 Task: In the Contact  GenesisThompson81@nbcnewyork.com, Log Call and save with description: 'Potential customer interested in our product.'; Select call outcome: 'Busy '; Select call Direction: Inbound; Add date: '13 August, 2023' and time 11:00:AM. Logged in from softage.1@softage.net
Action: Mouse moved to (88, 56)
Screenshot: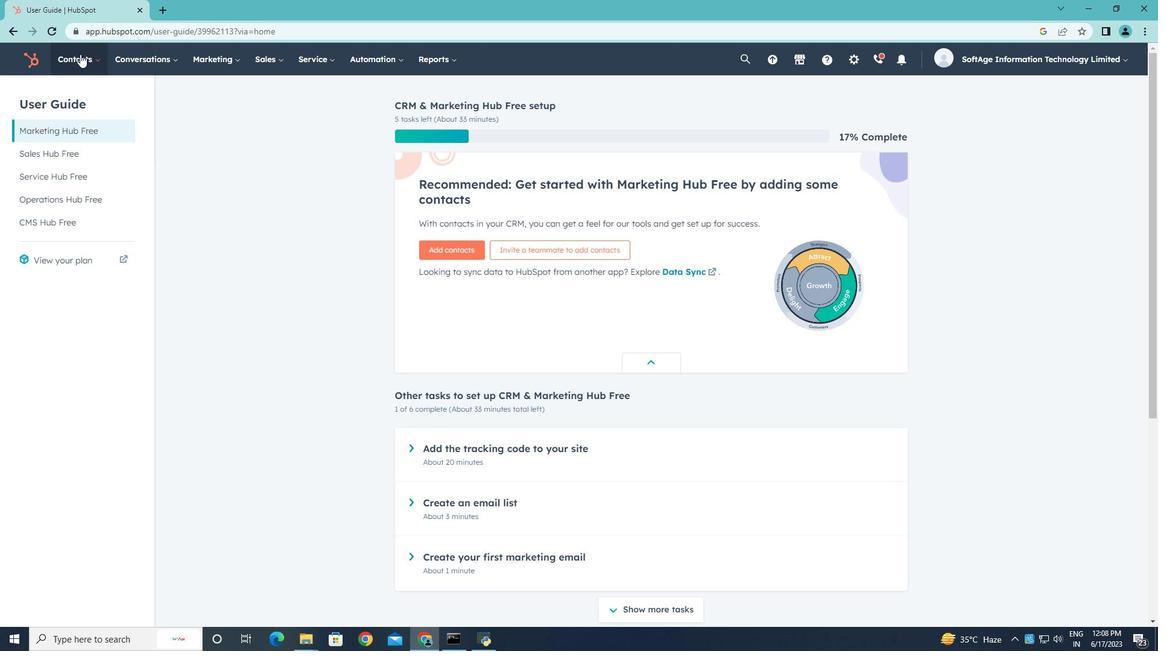 
Action: Mouse pressed left at (88, 56)
Screenshot: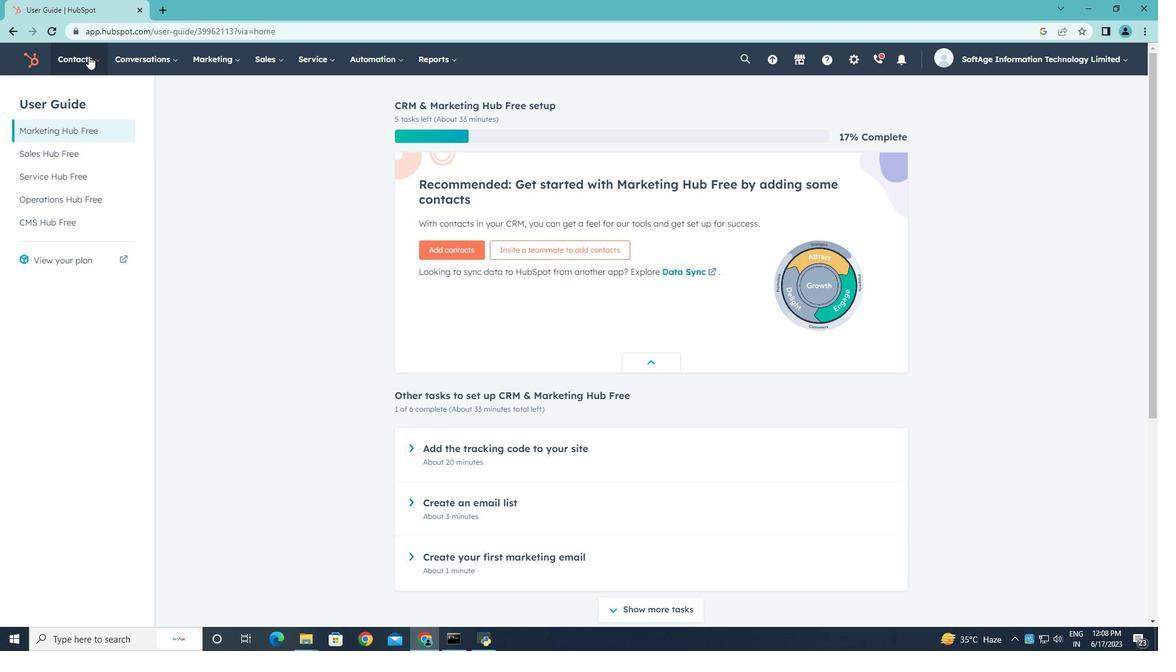 
Action: Mouse moved to (91, 94)
Screenshot: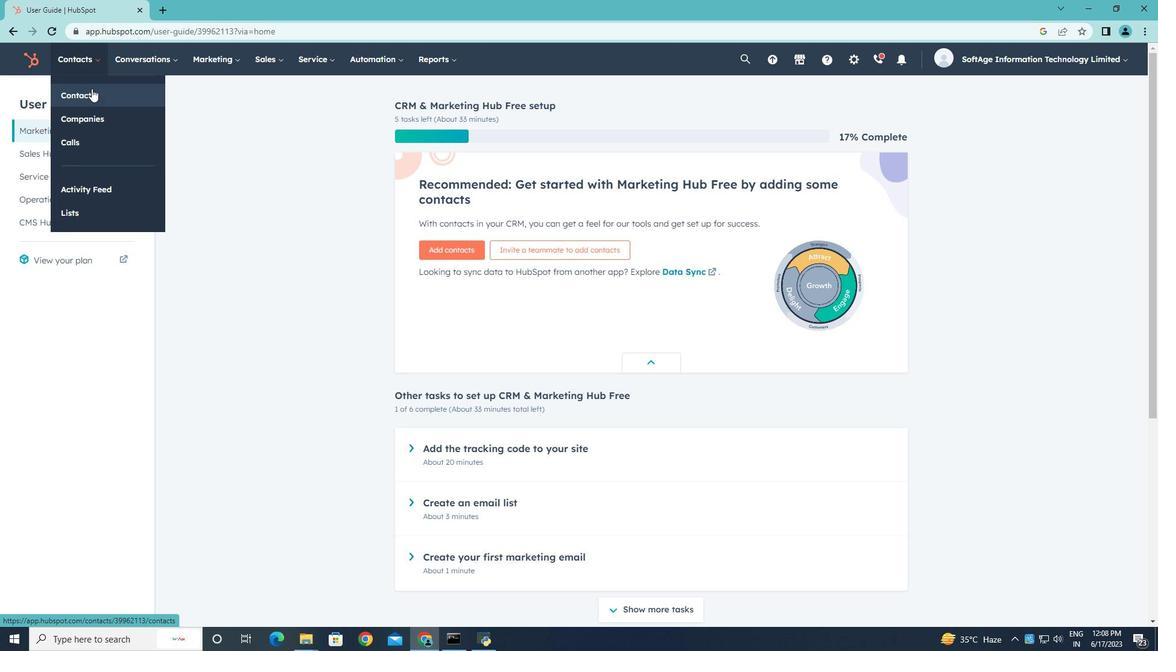 
Action: Mouse pressed left at (91, 94)
Screenshot: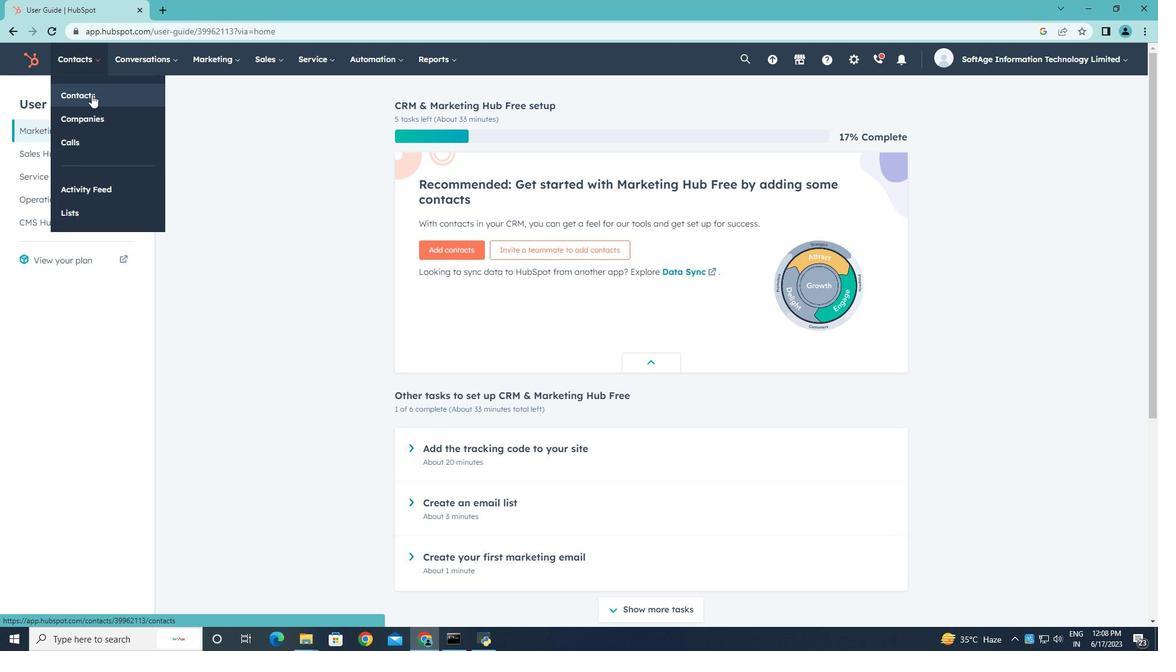 
Action: Mouse moved to (99, 193)
Screenshot: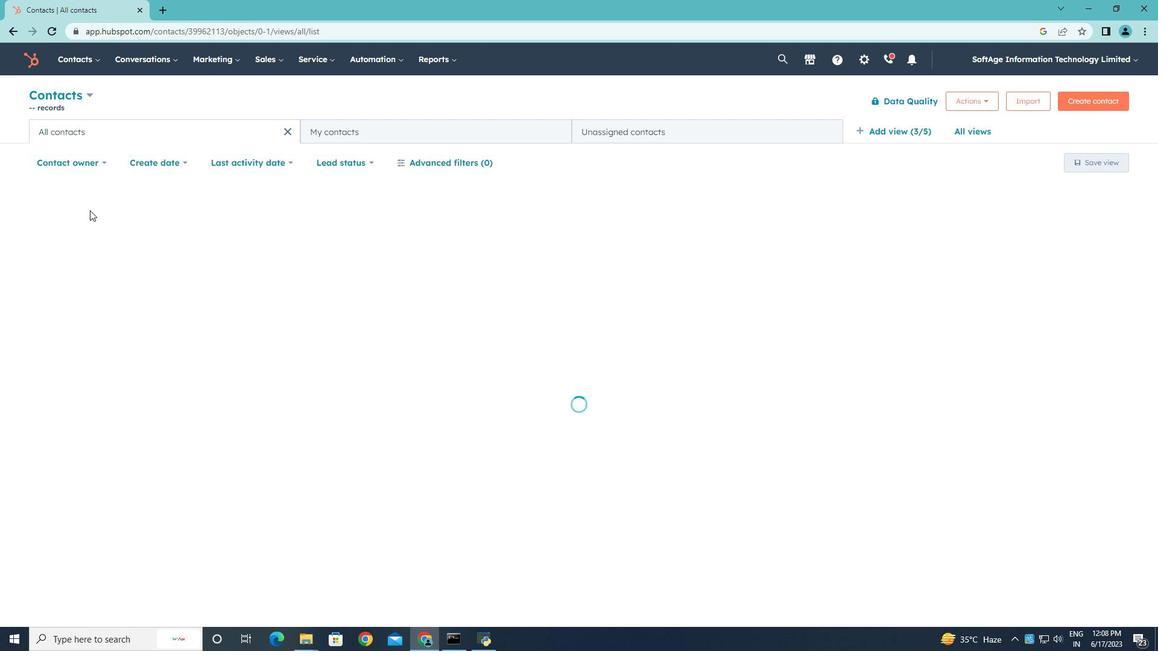 
Action: Mouse pressed left at (99, 193)
Screenshot: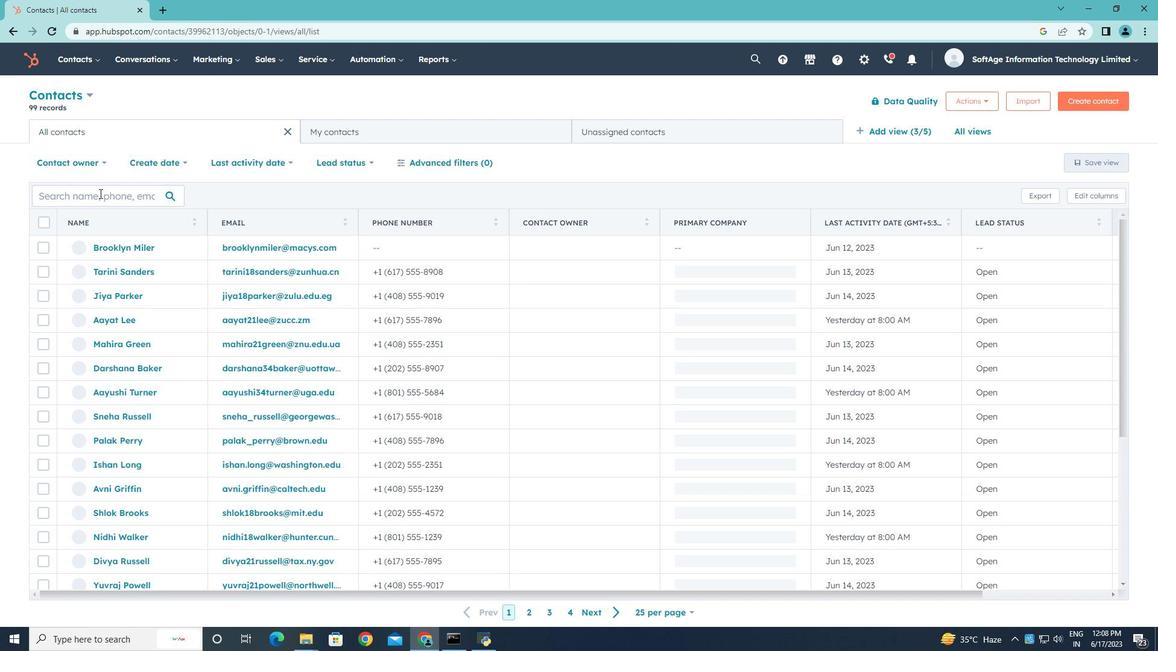 
Action: Key pressed <Key.shift>Genesis<Key.shift>Thompson81<Key.shift>@nbcnewyork.com
Screenshot: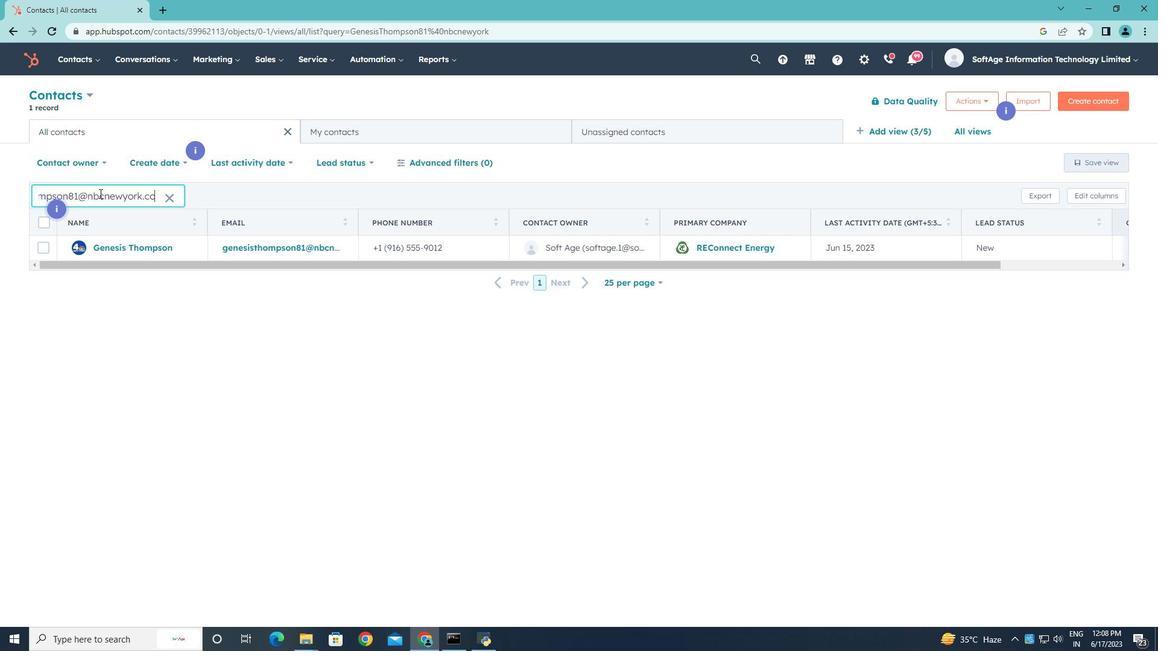 
Action: Mouse moved to (120, 246)
Screenshot: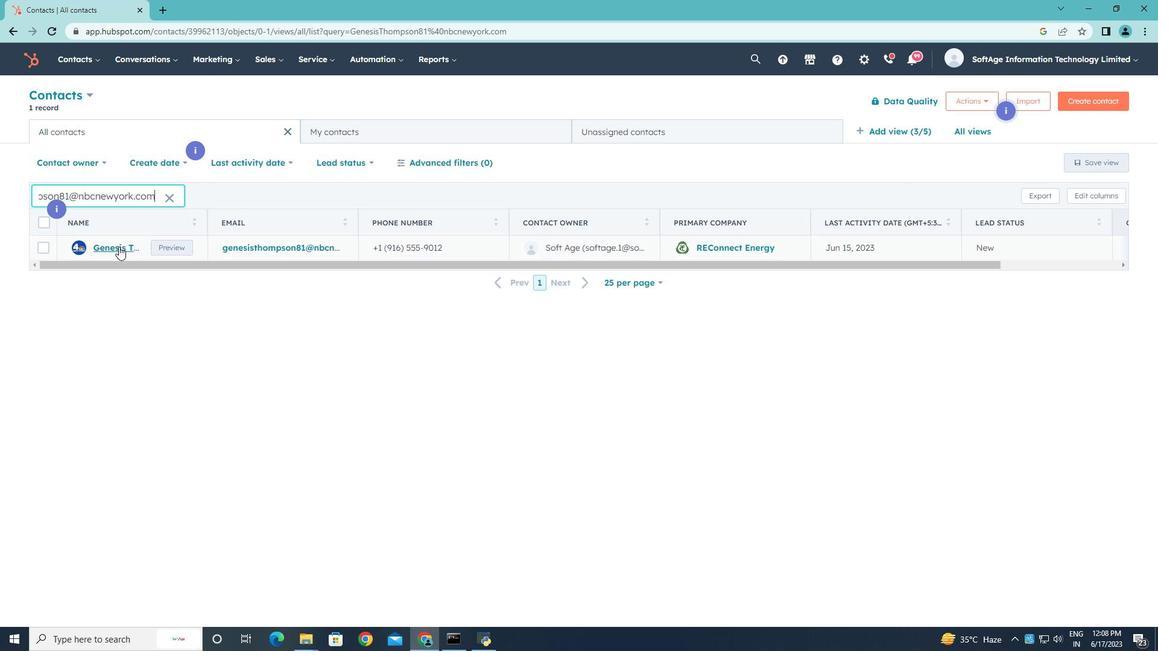 
Action: Mouse pressed left at (120, 246)
Screenshot: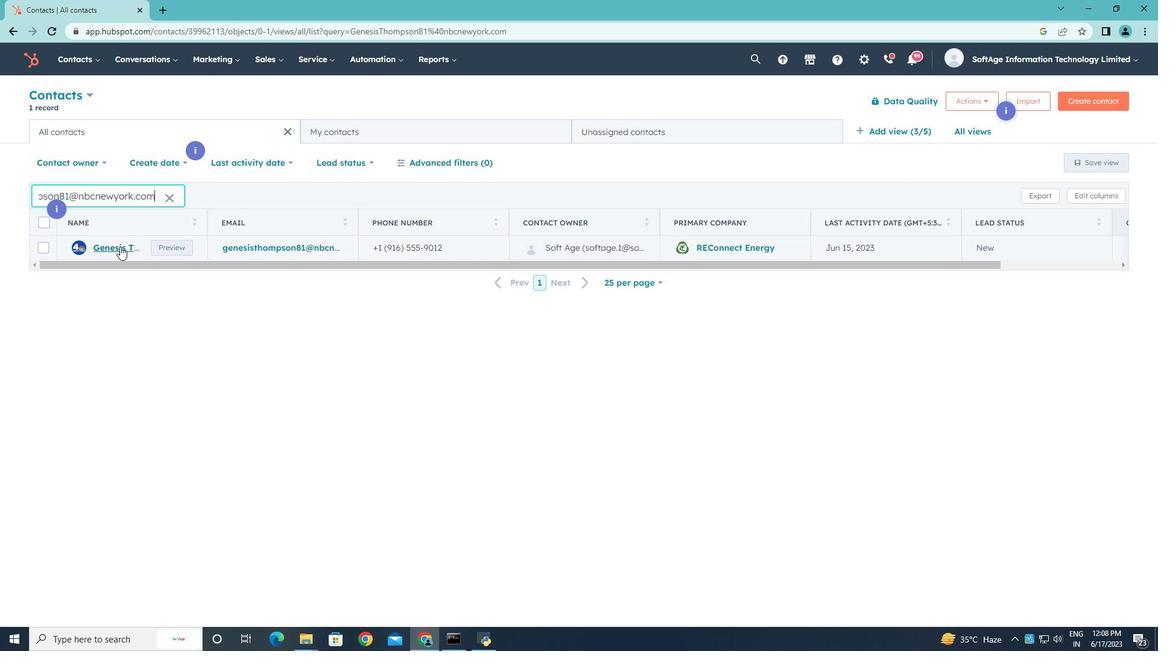 
Action: Mouse moved to (238, 207)
Screenshot: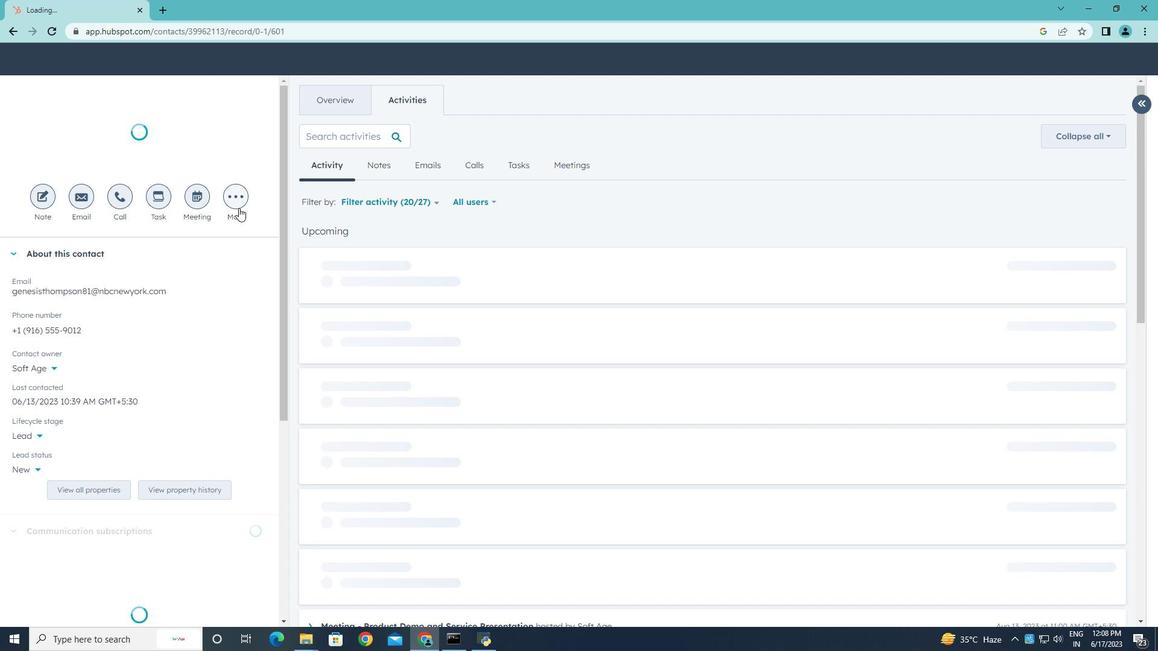 
Action: Mouse pressed left at (238, 207)
Screenshot: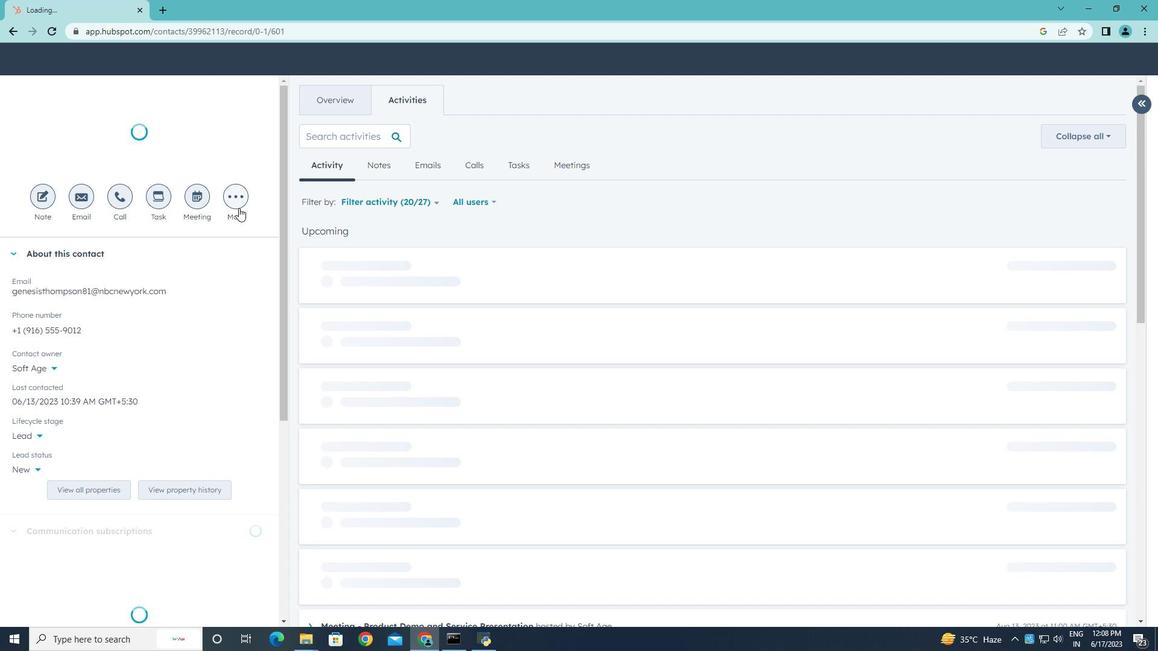 
Action: Mouse moved to (238, 301)
Screenshot: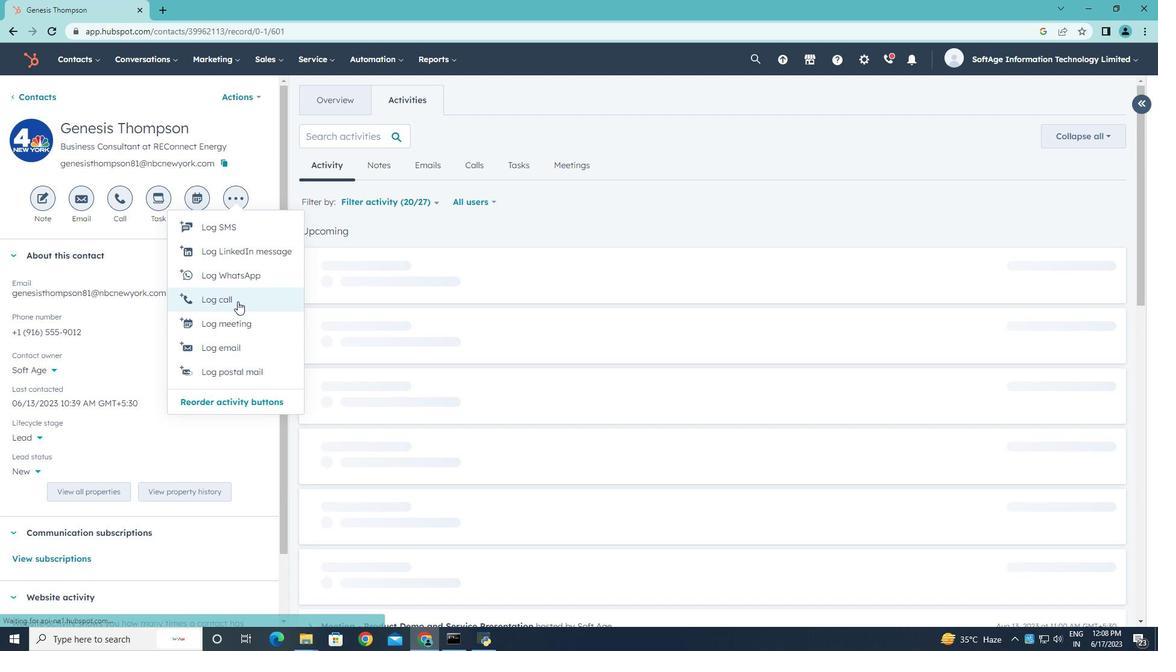 
Action: Mouse pressed left at (238, 301)
Screenshot: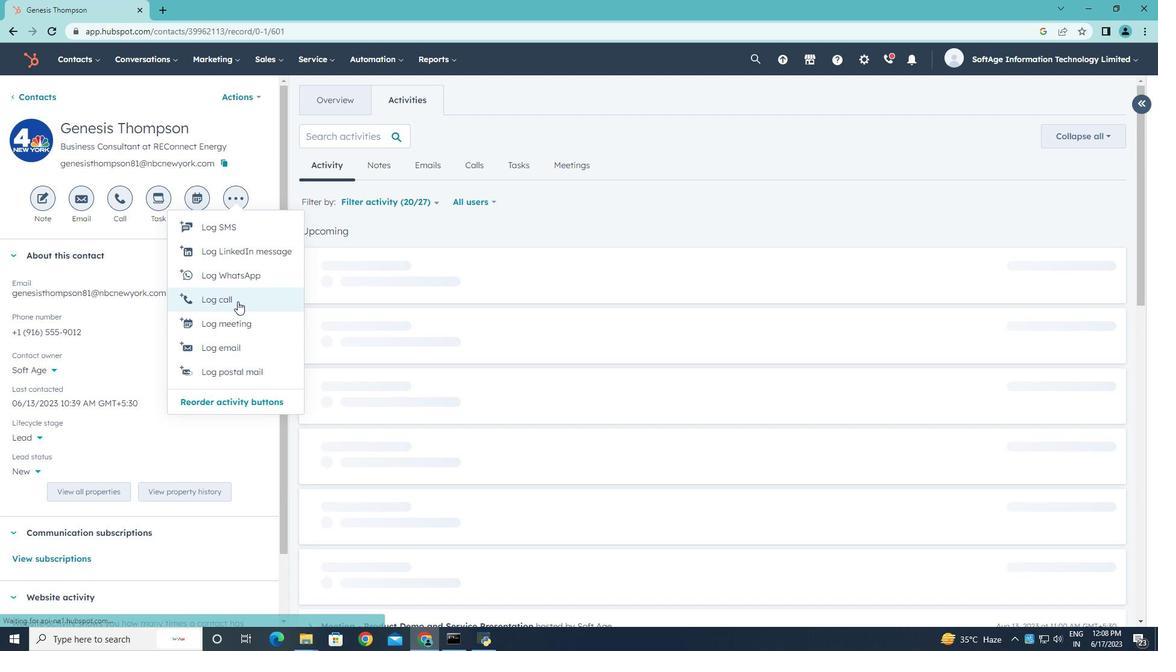 
Action: Key pressed <Key.shift>Potential<Key.space>customer<Key.space>interested<Key.space>in<Key.space>our<Key.space>product.
Screenshot: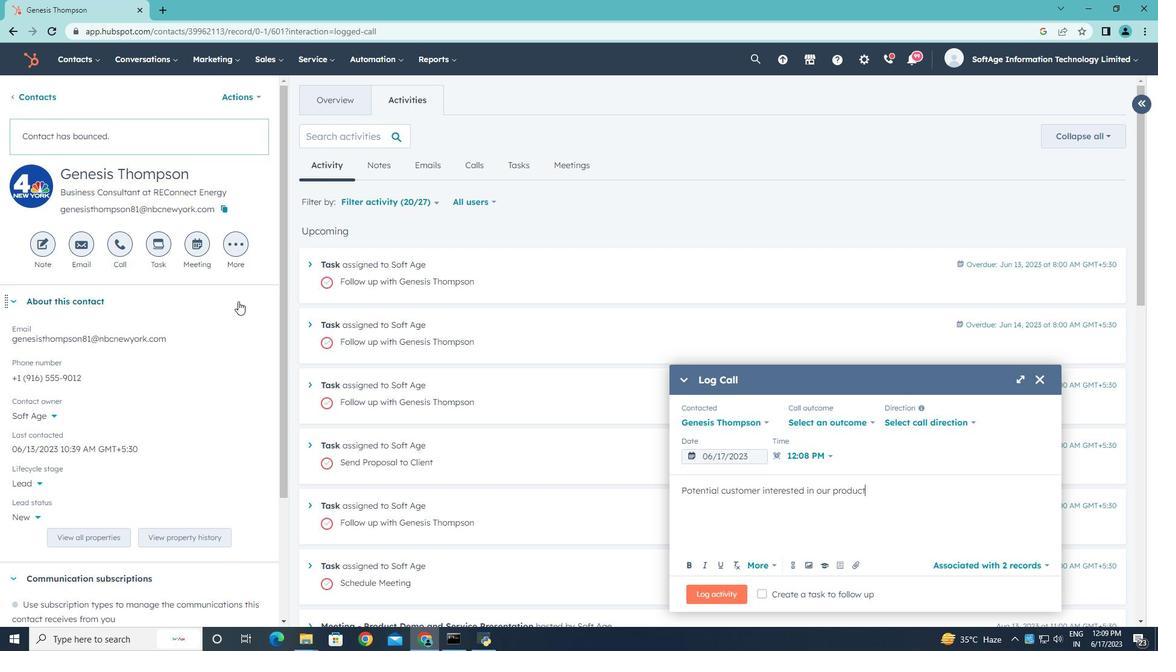 
Action: Mouse moved to (871, 422)
Screenshot: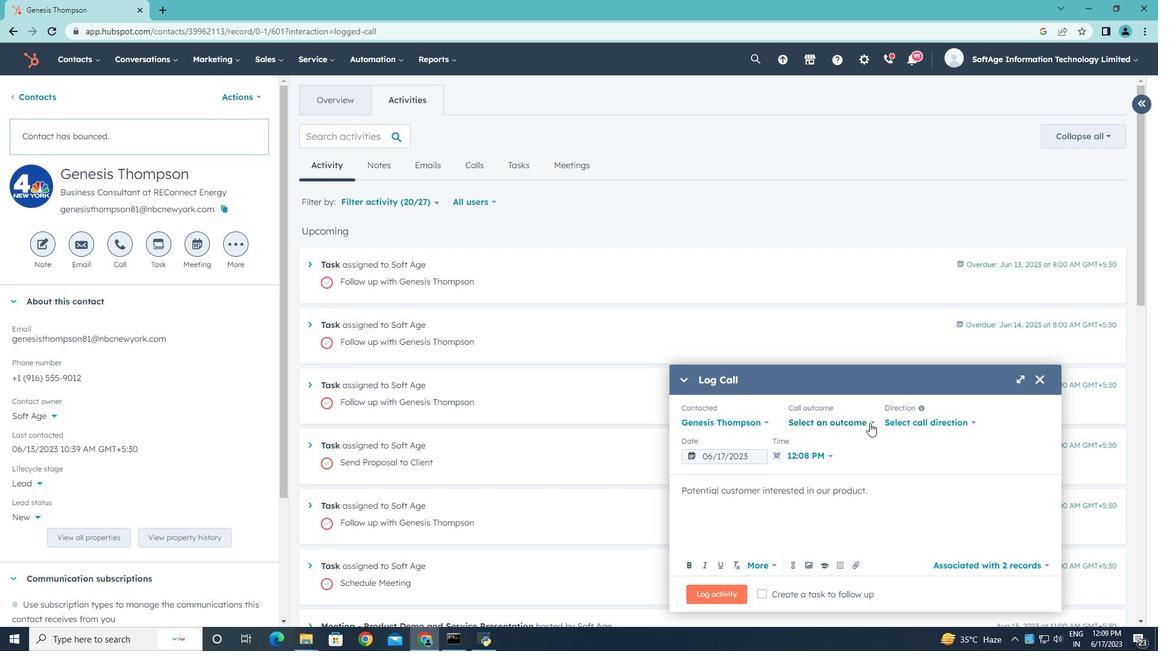 
Action: Mouse pressed left at (871, 422)
Screenshot: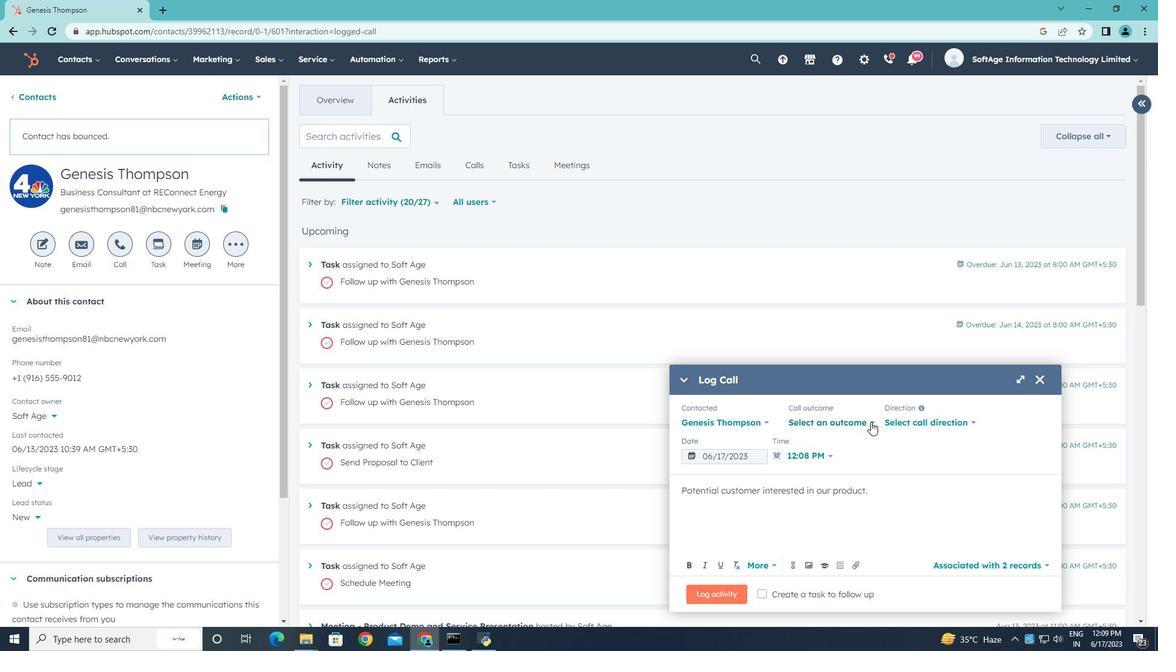 
Action: Mouse moved to (835, 452)
Screenshot: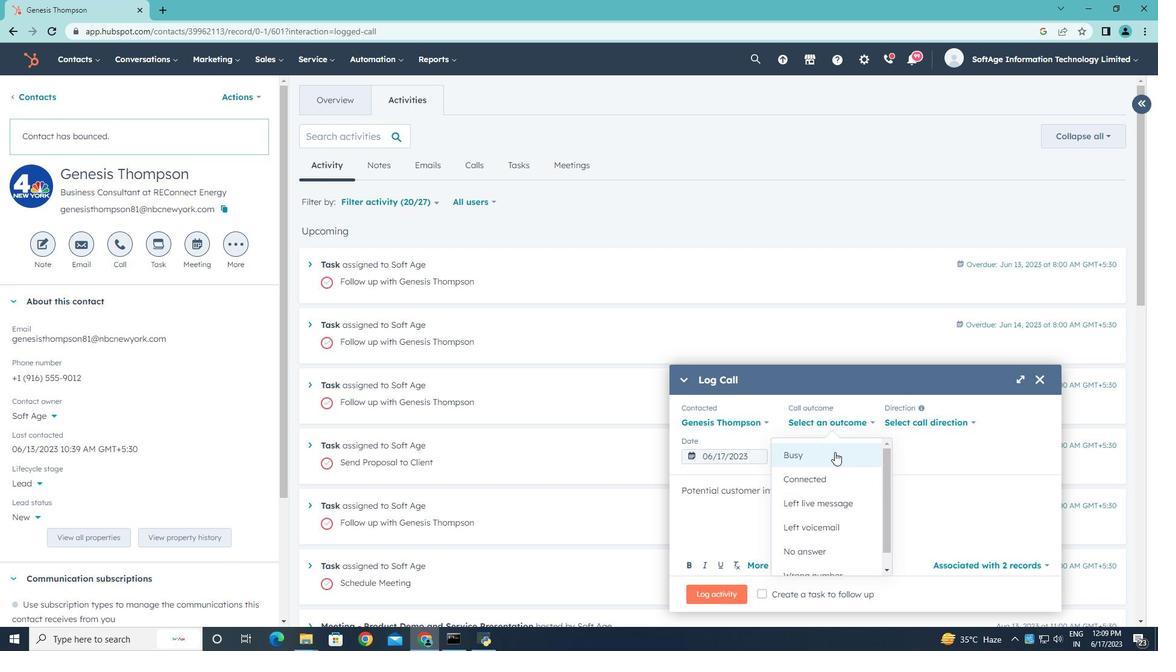 
Action: Mouse pressed left at (835, 452)
Screenshot: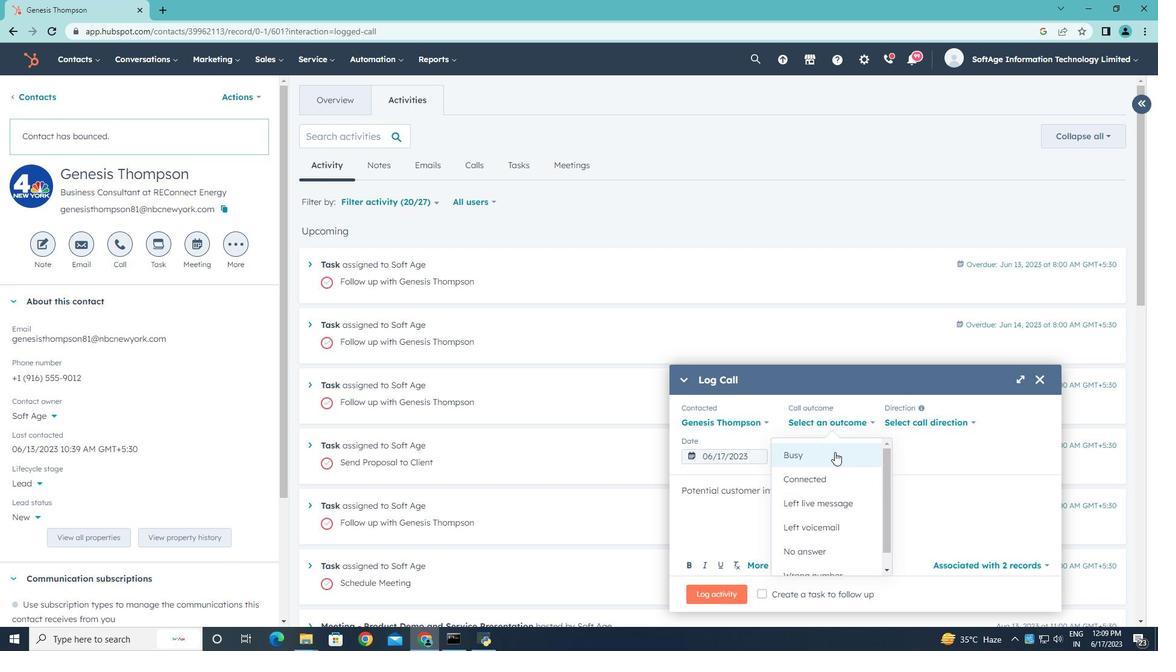 
Action: Mouse moved to (915, 422)
Screenshot: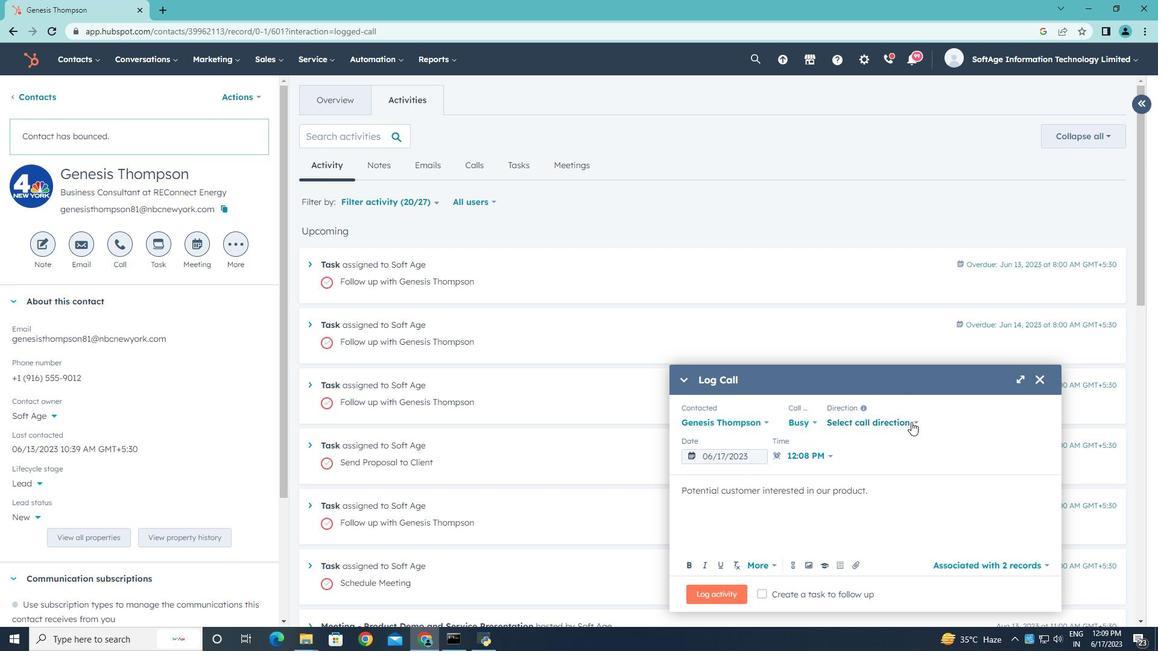 
Action: Mouse pressed left at (915, 422)
Screenshot: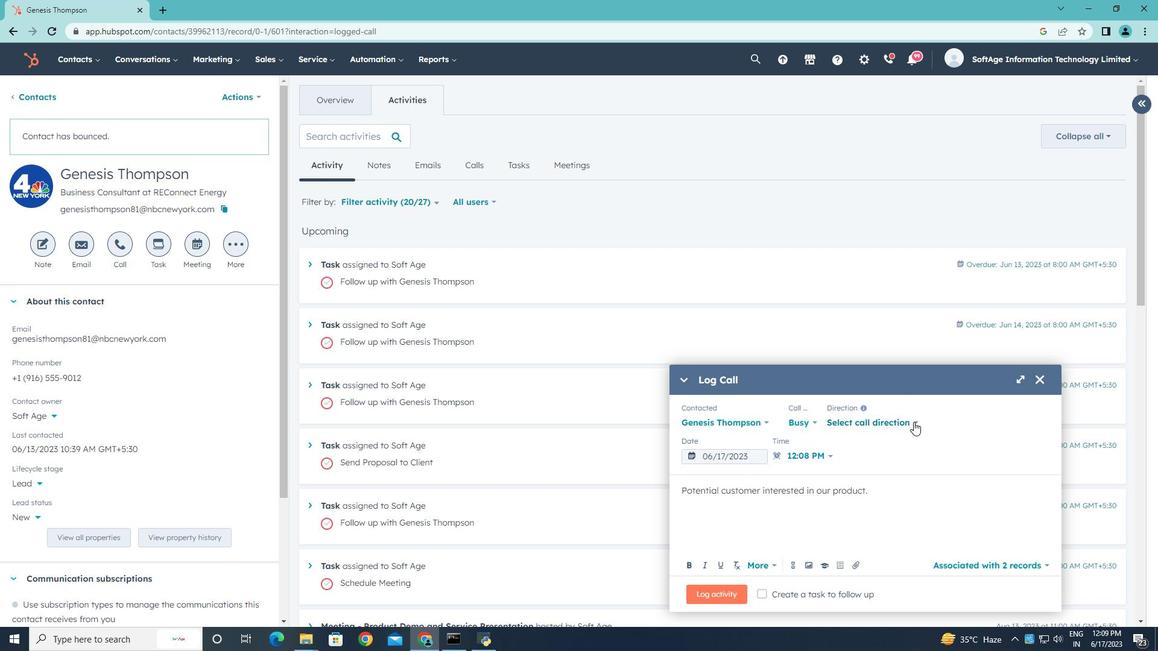 
Action: Mouse moved to (879, 459)
Screenshot: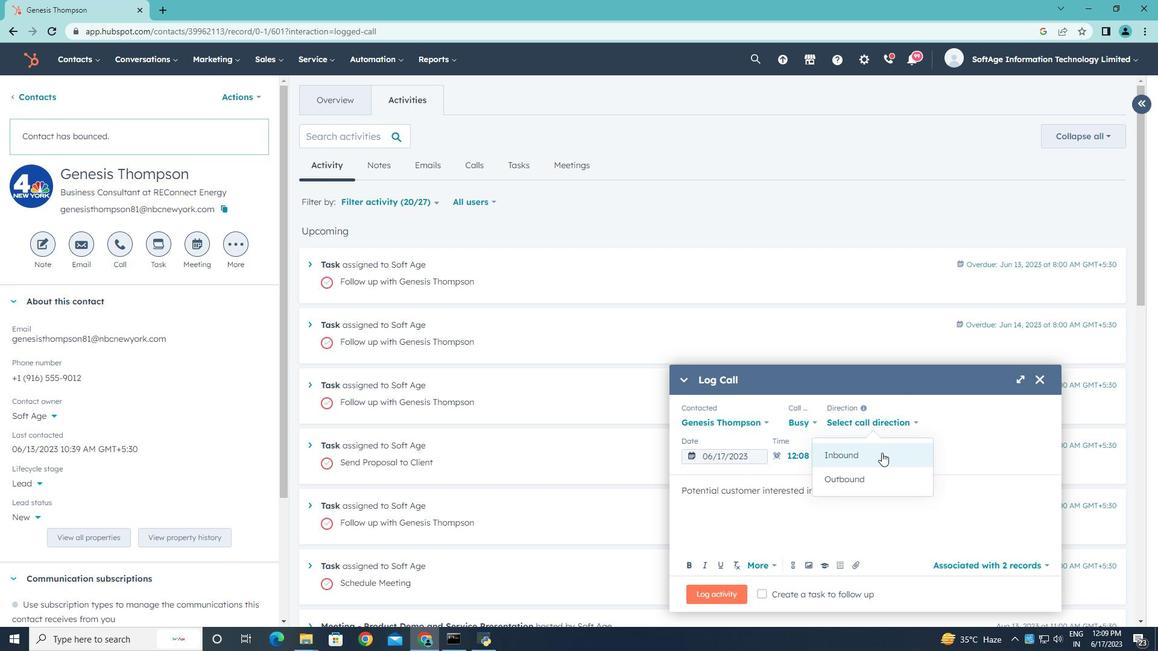 
Action: Mouse pressed left at (879, 459)
Screenshot: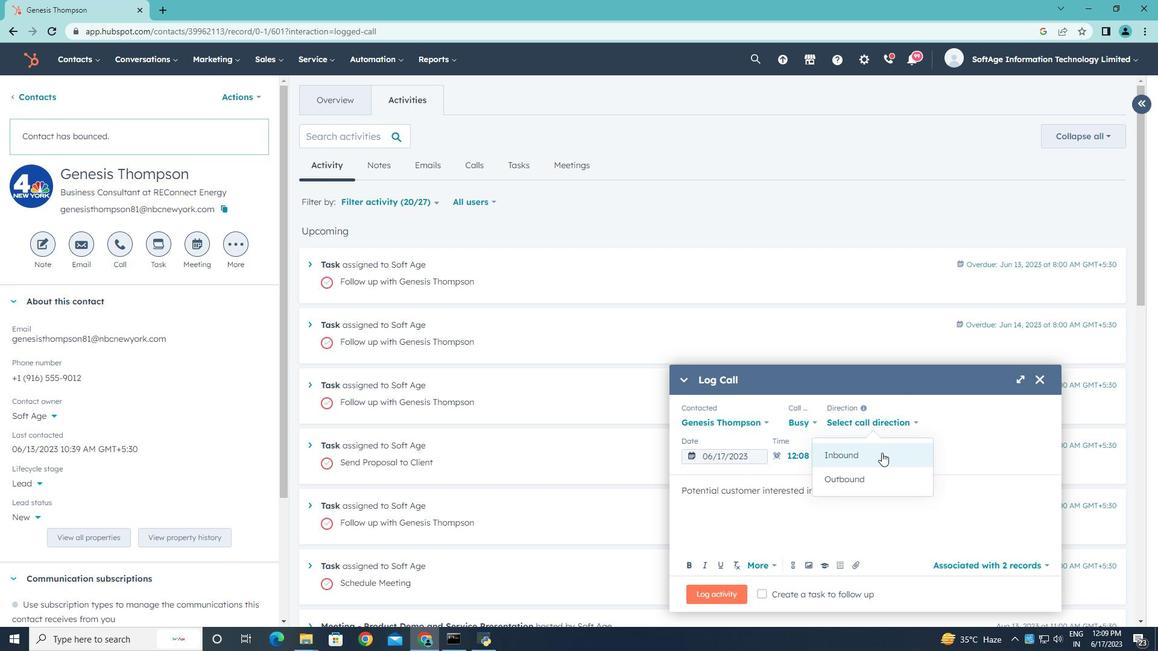 
Action: Mouse moved to (761, 456)
Screenshot: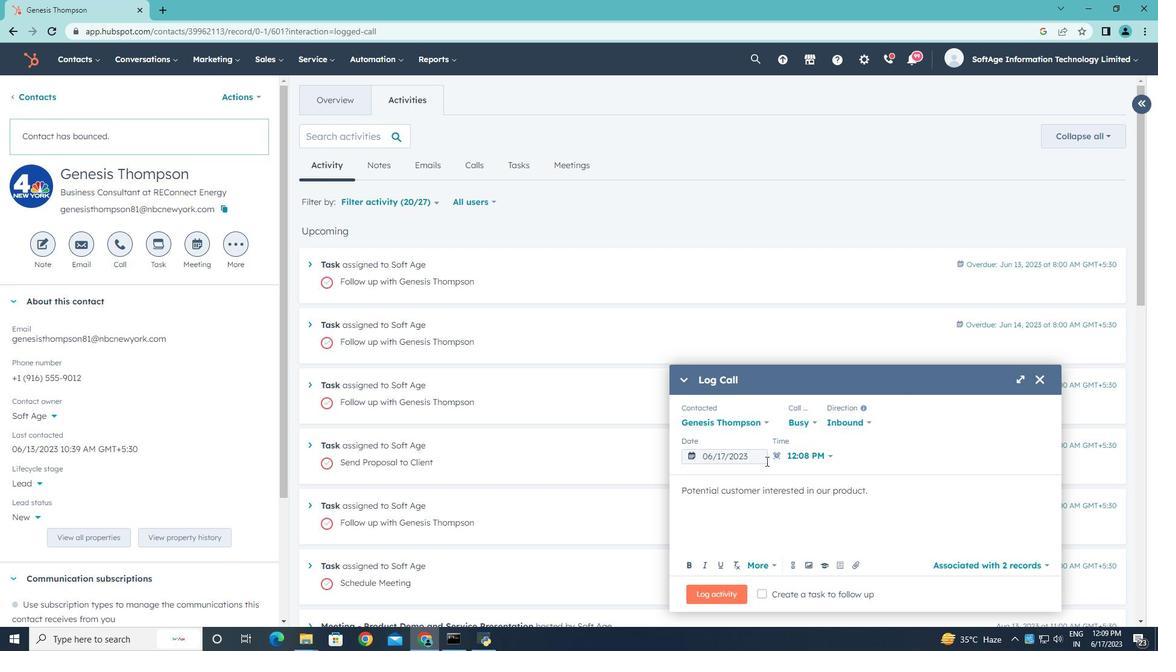 
Action: Mouse pressed left at (761, 456)
Screenshot: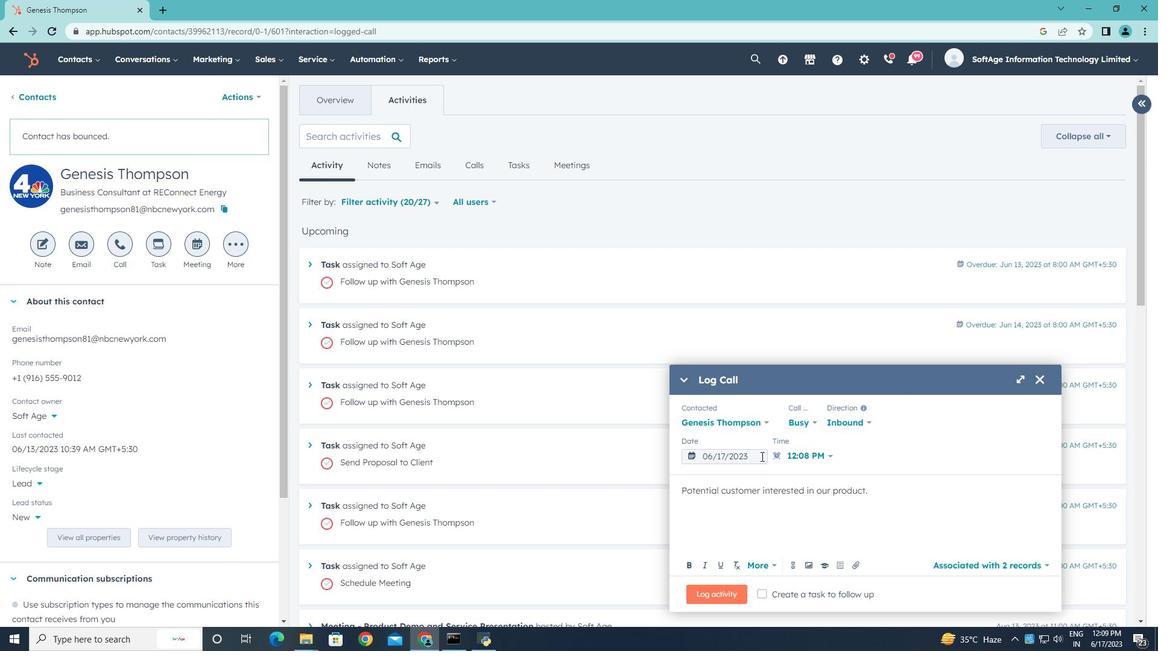
Action: Mouse moved to (840, 265)
Screenshot: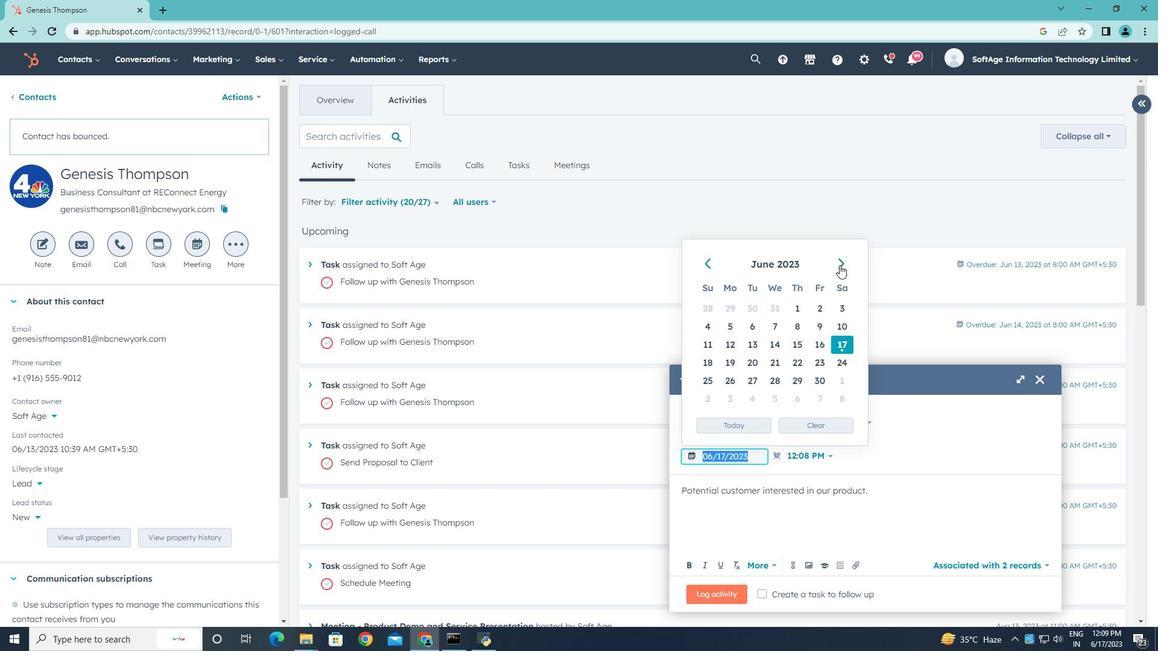 
Action: Mouse pressed left at (840, 265)
Screenshot: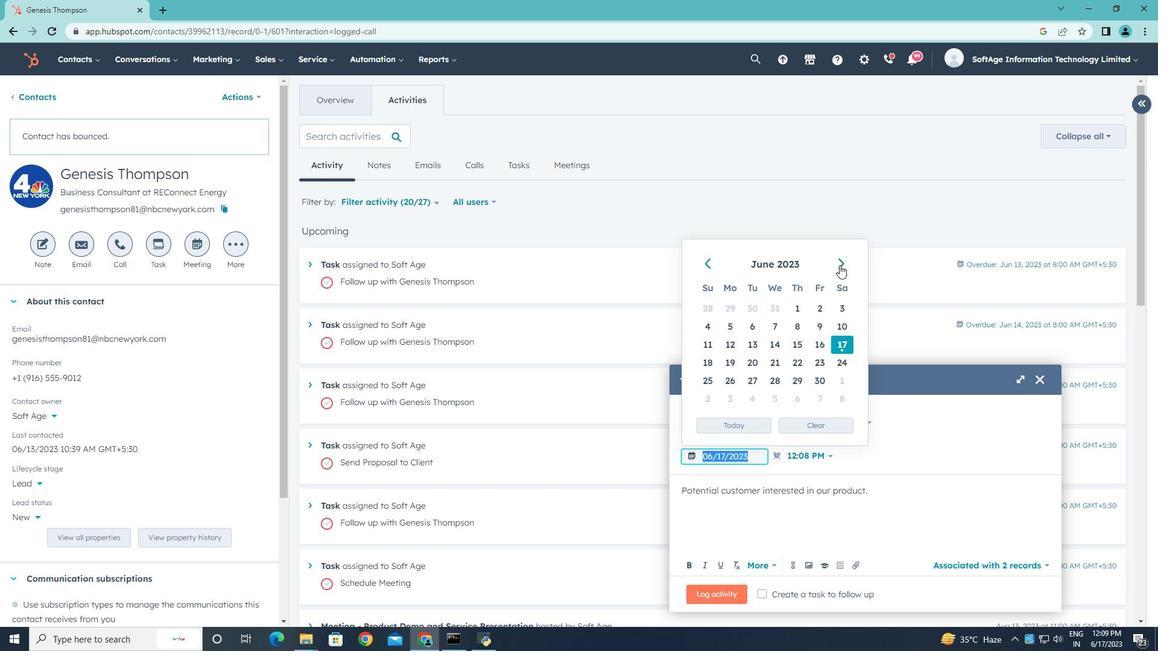 
Action: Mouse pressed left at (840, 265)
Screenshot: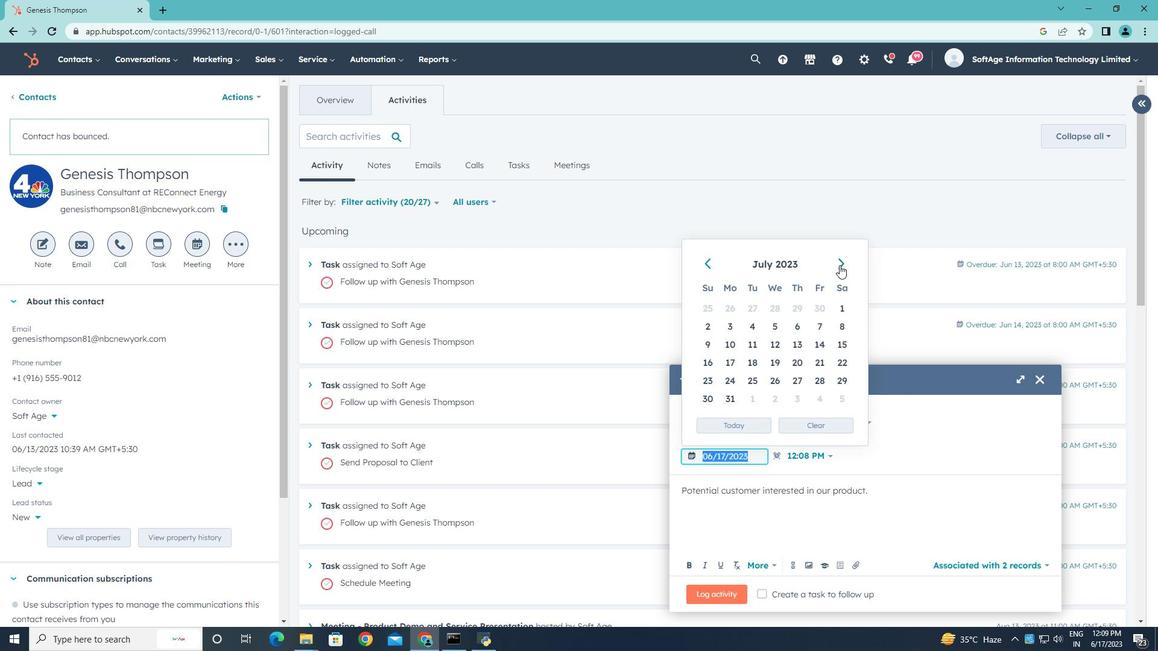 
Action: Mouse moved to (711, 345)
Screenshot: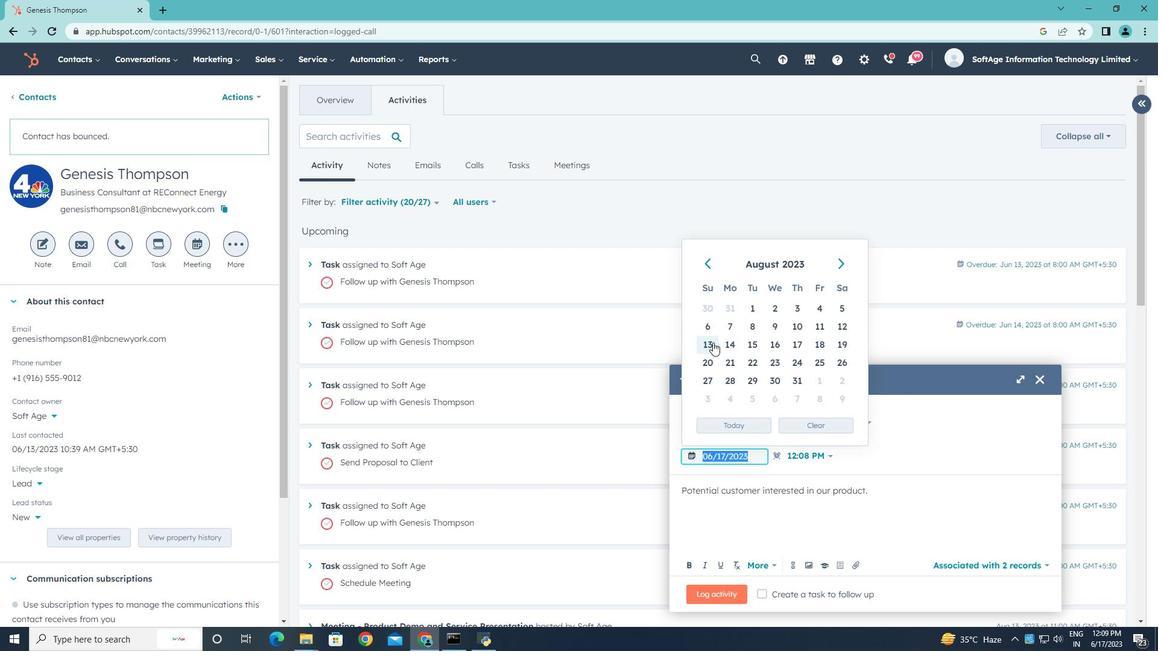 
Action: Mouse pressed left at (711, 345)
Screenshot: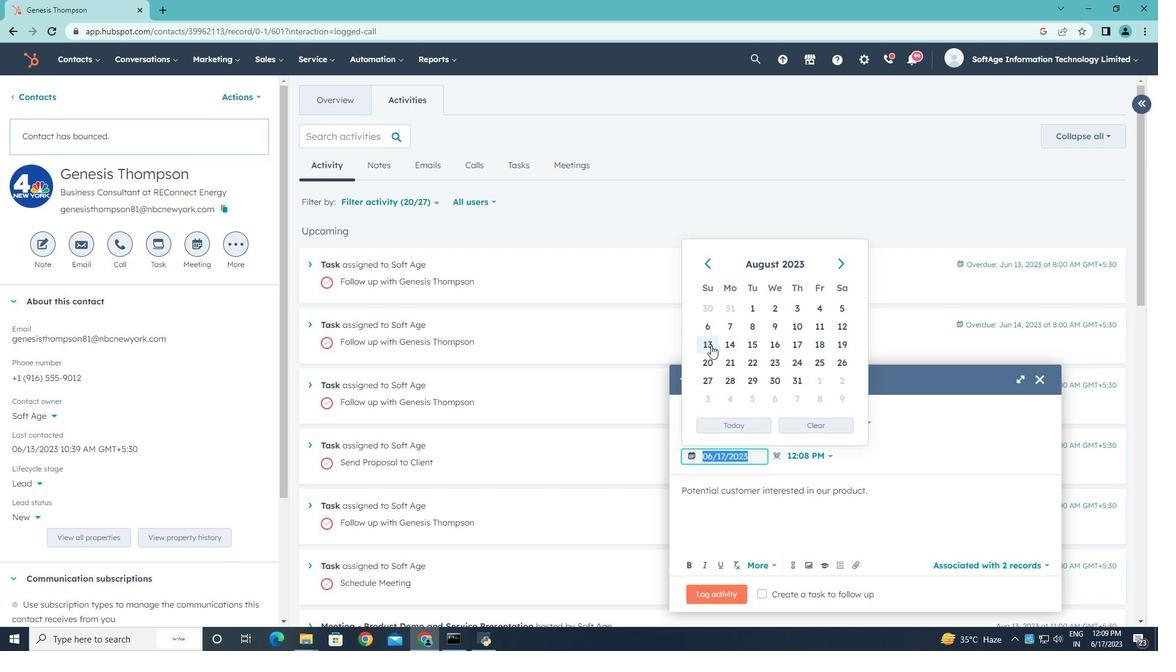 
Action: Mouse moved to (830, 457)
Screenshot: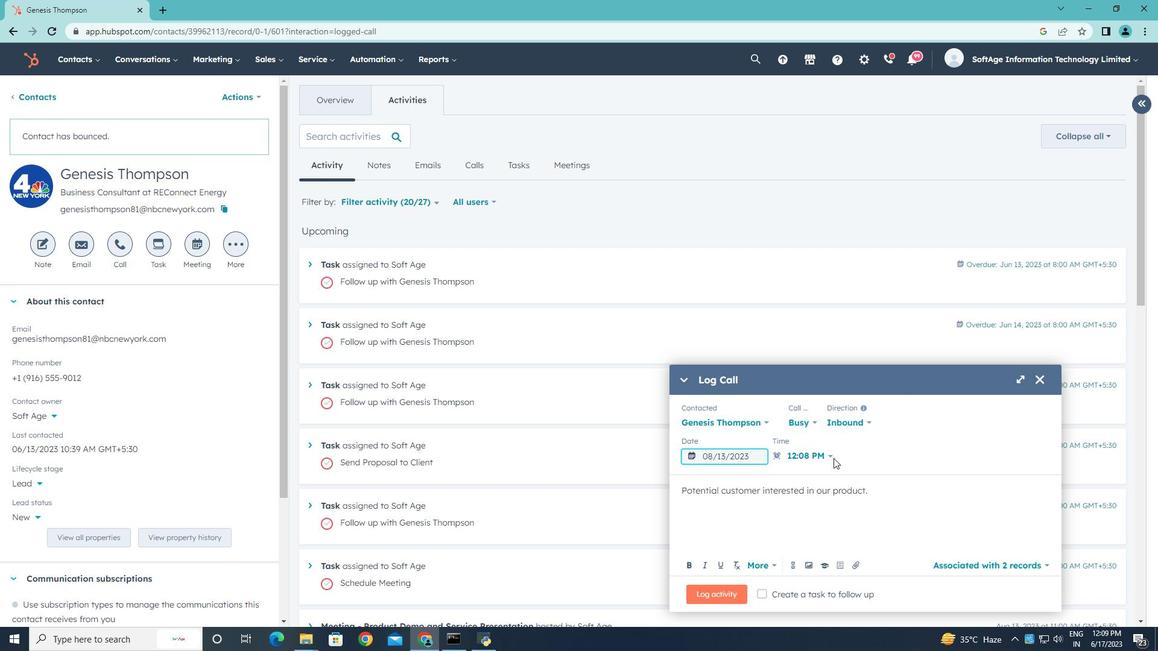 
Action: Mouse pressed left at (830, 457)
Screenshot: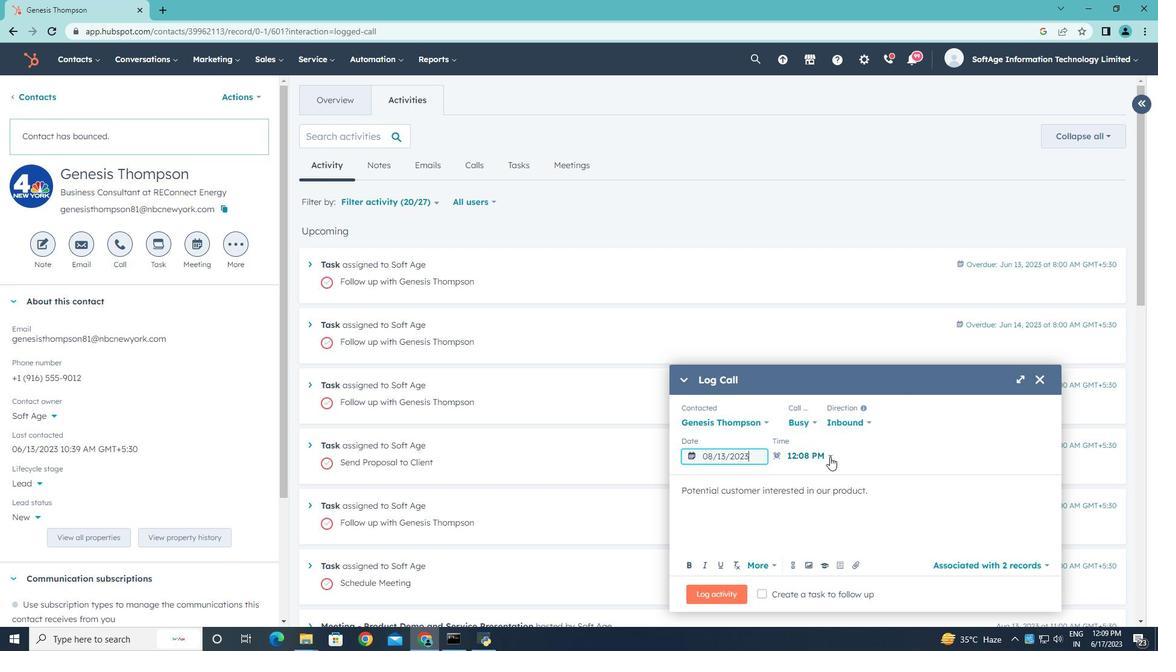 
Action: Mouse moved to (810, 371)
Screenshot: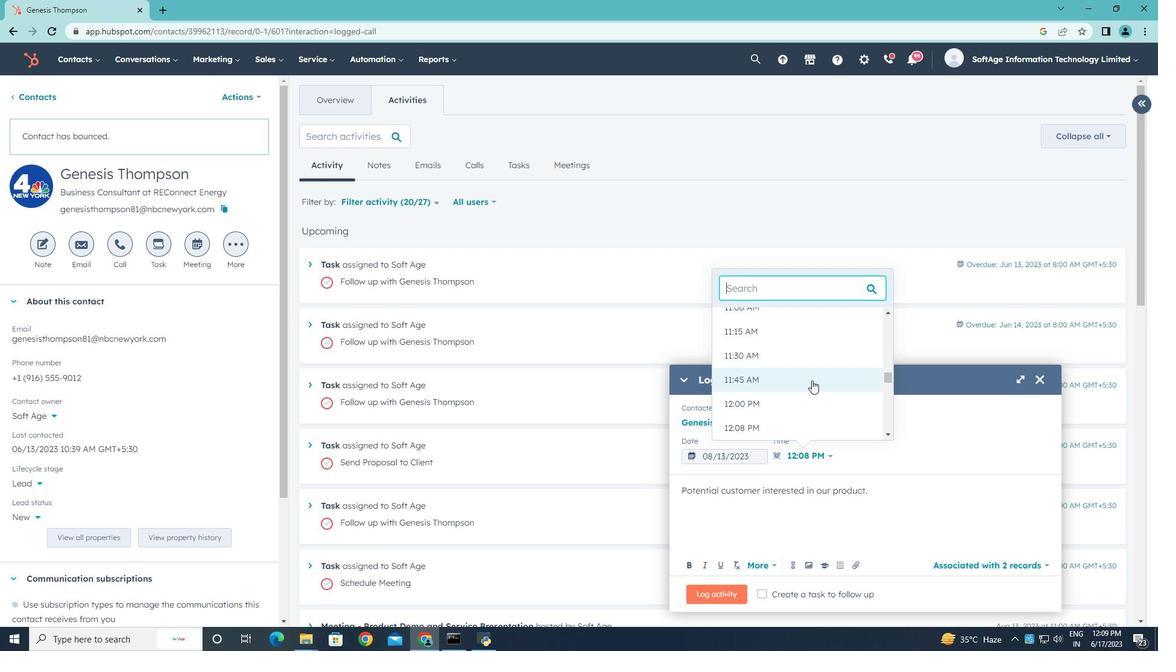 
Action: Mouse scrolled (810, 371) with delta (0, 0)
Screenshot: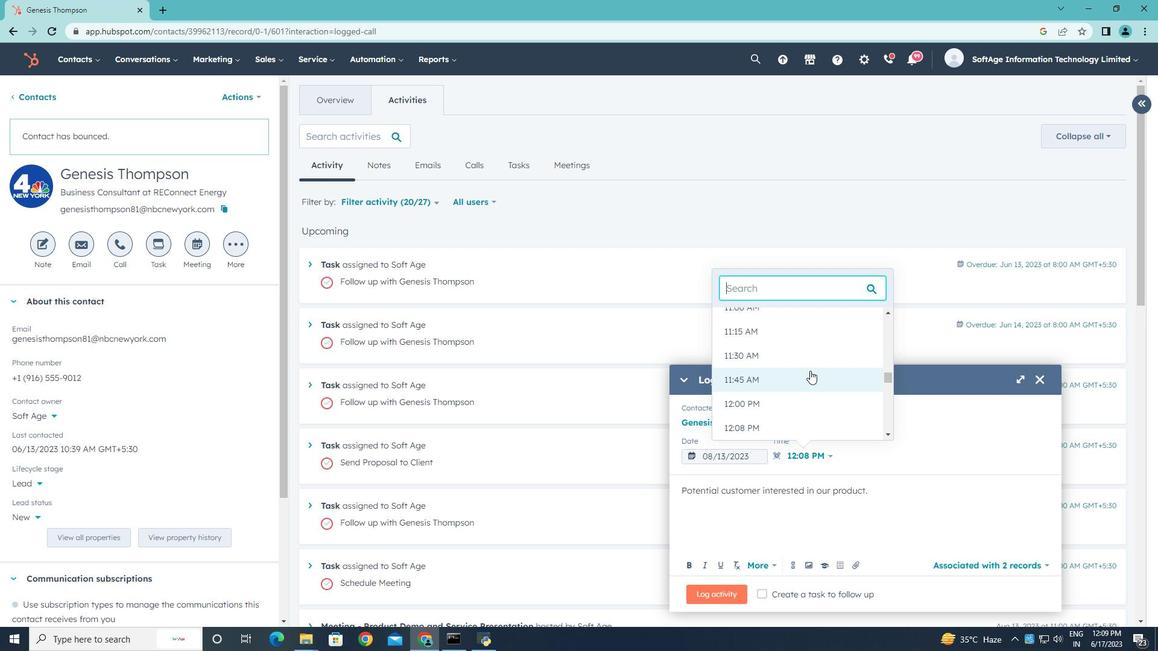 
Action: Mouse moved to (809, 371)
Screenshot: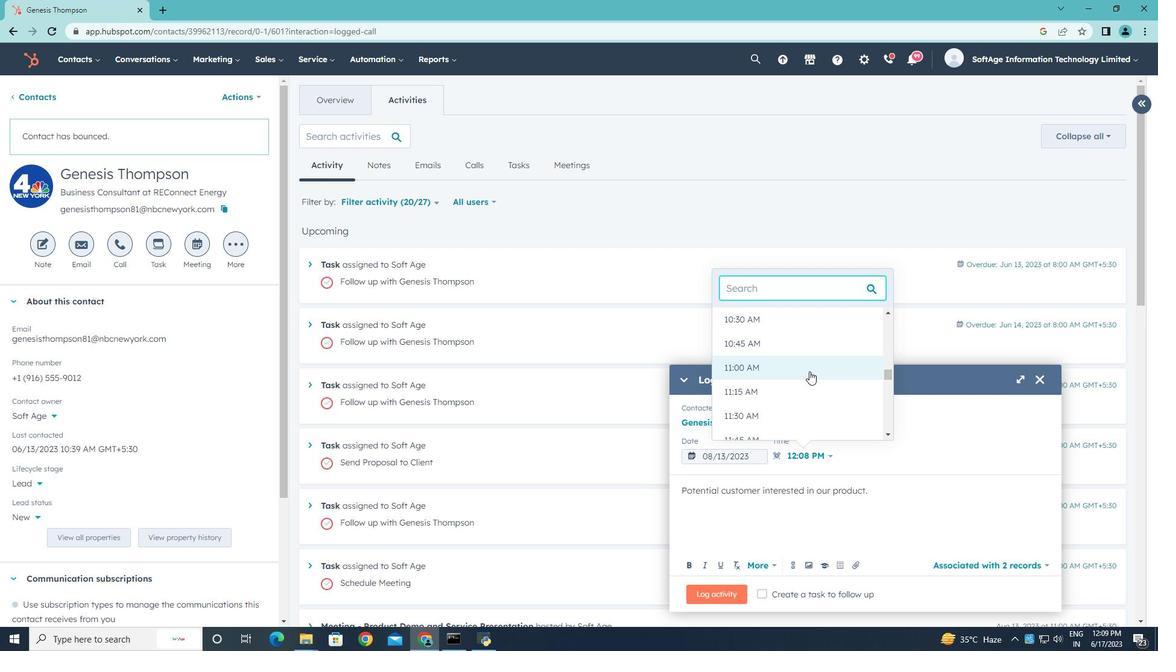 
Action: Mouse pressed left at (809, 371)
Screenshot: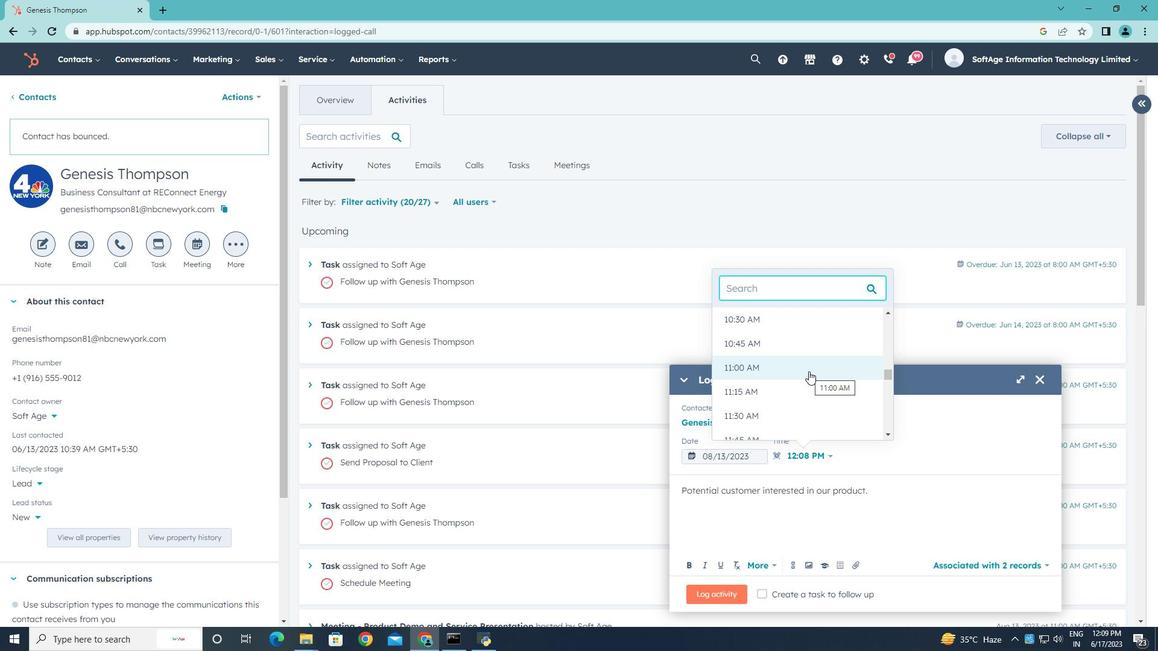 
Action: Mouse moved to (727, 592)
Screenshot: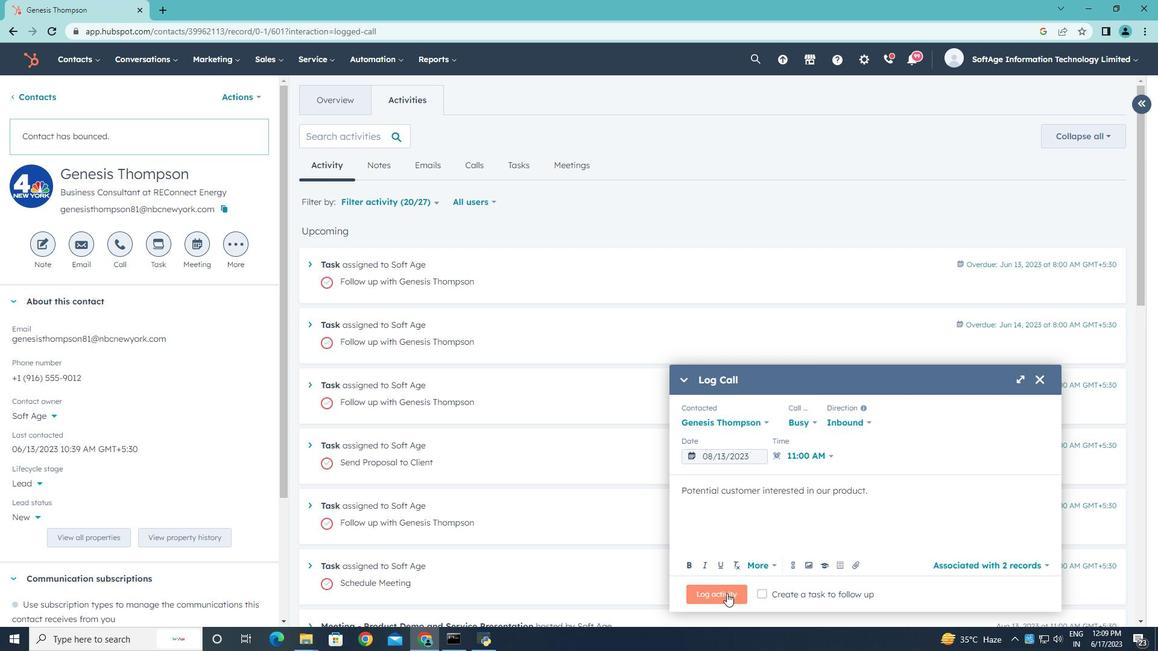 
Action: Mouse pressed left at (727, 592)
Screenshot: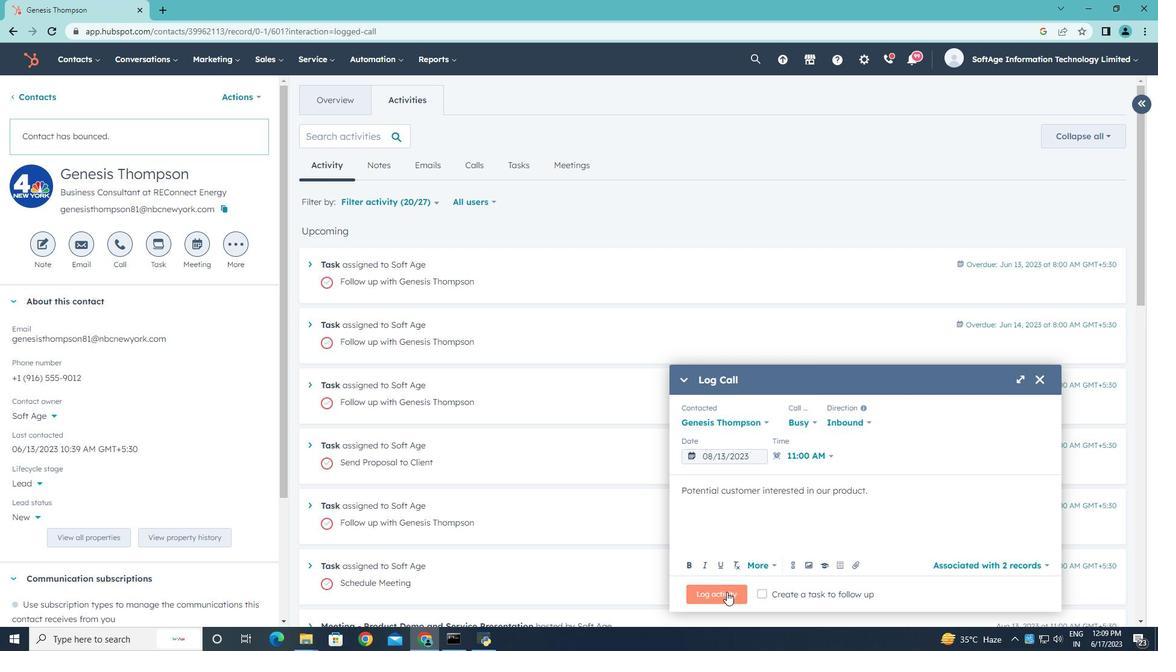 
